 Task: Apply theme paperback in current slide.
Action: Mouse moved to (380, 77)
Screenshot: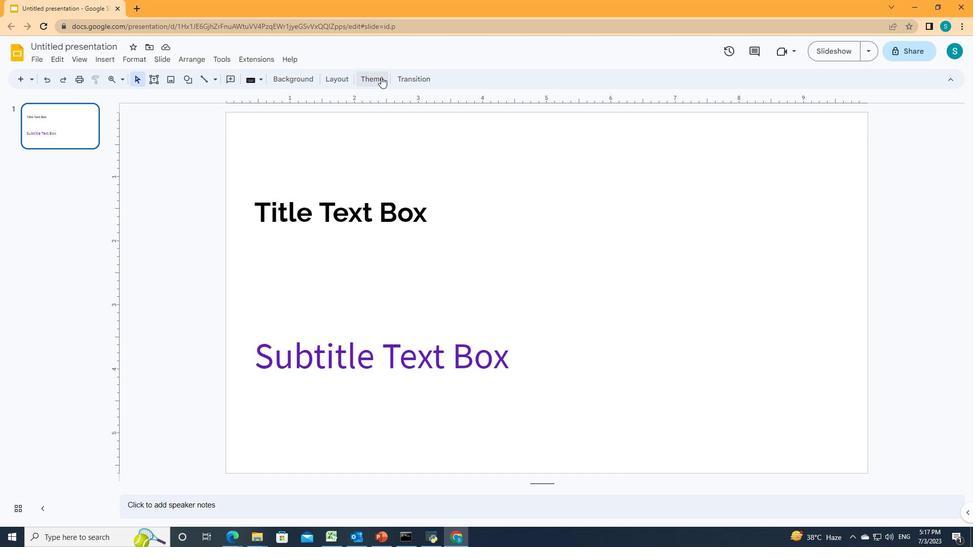 
Action: Mouse pressed left at (380, 77)
Screenshot: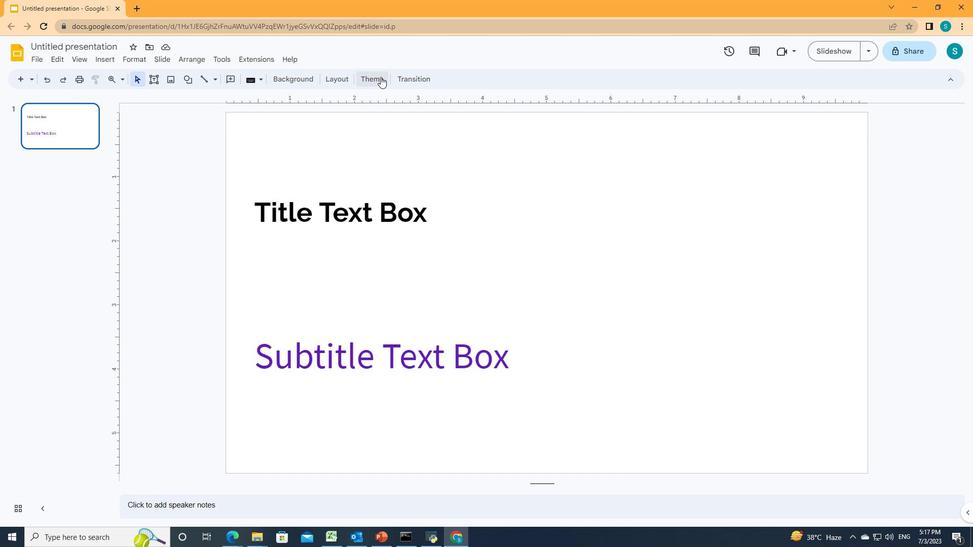 
Action: Mouse moved to (878, 184)
Screenshot: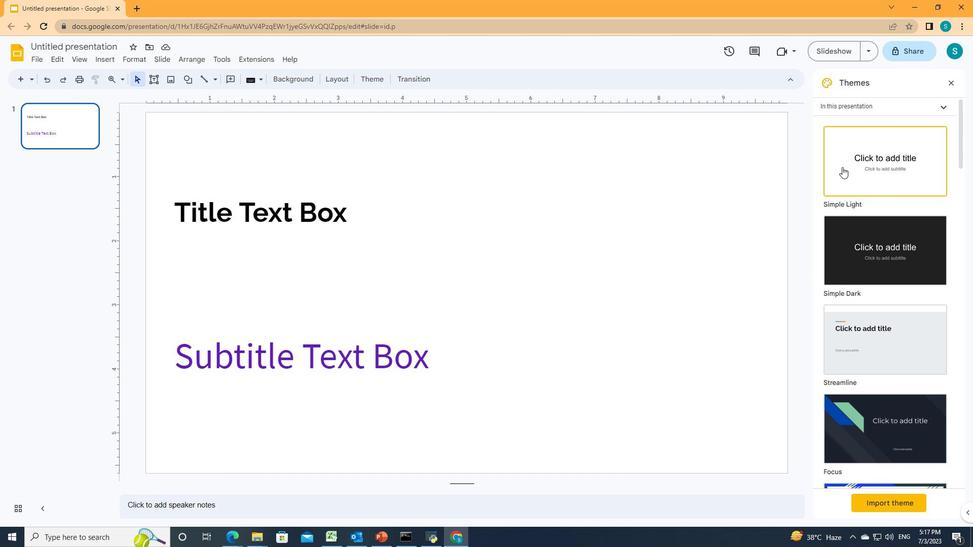 
Action: Mouse scrolled (878, 183) with delta (0, 0)
Screenshot: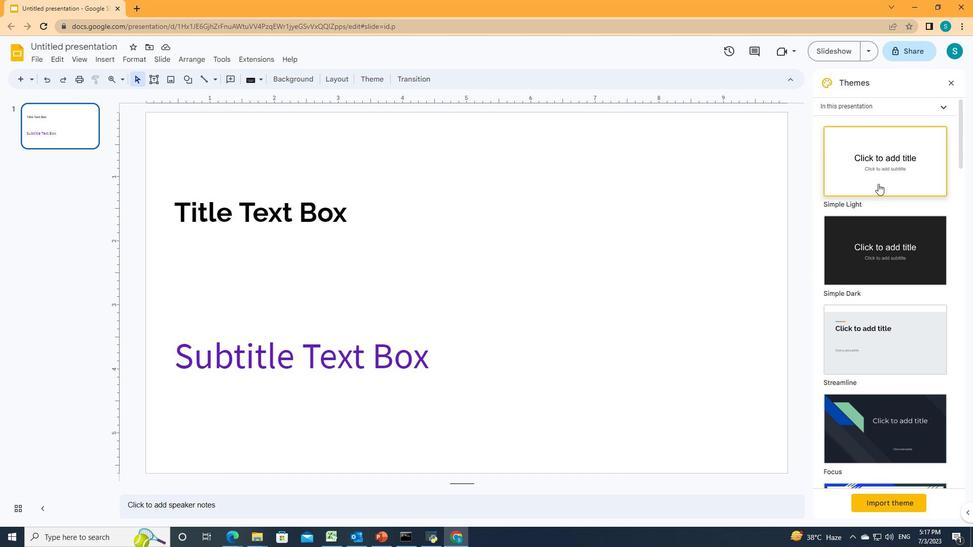 
Action: Mouse scrolled (878, 183) with delta (0, 0)
Screenshot: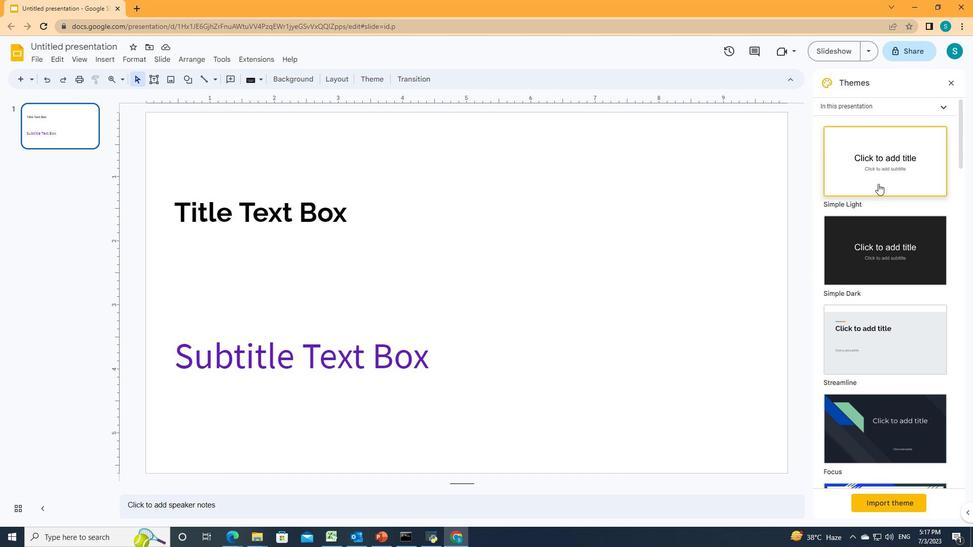 
Action: Mouse scrolled (878, 183) with delta (0, 0)
Screenshot: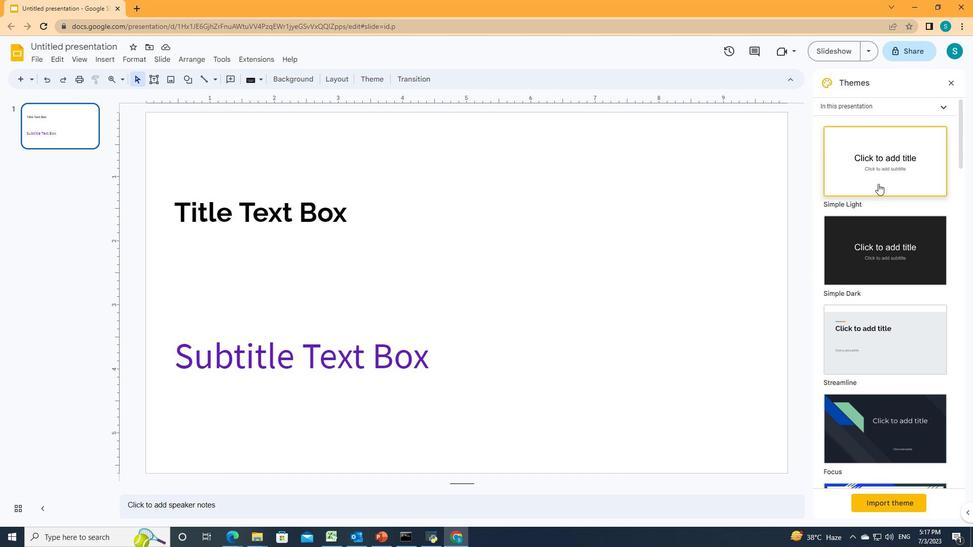 
Action: Mouse scrolled (878, 183) with delta (0, 0)
Screenshot: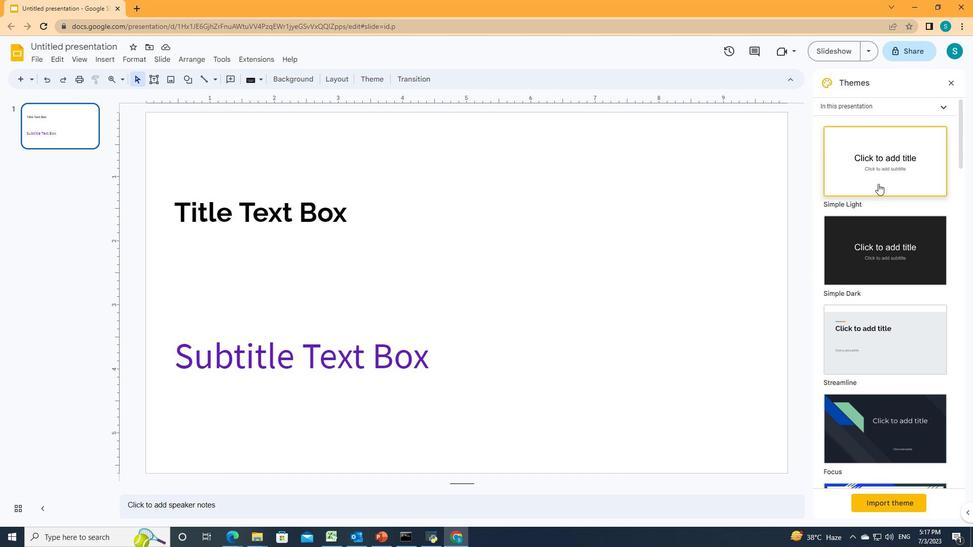 
Action: Mouse scrolled (878, 183) with delta (0, 0)
Screenshot: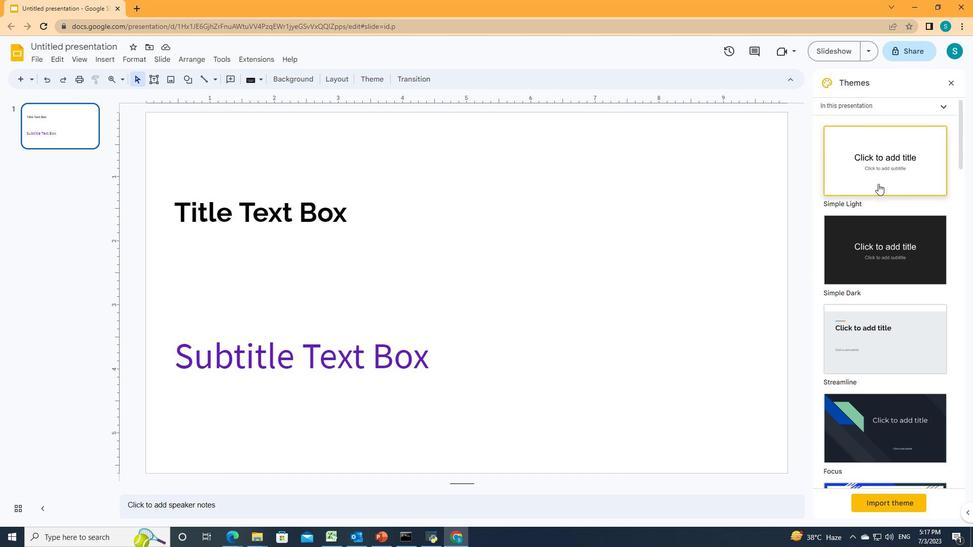 
Action: Mouse scrolled (878, 183) with delta (0, 0)
Screenshot: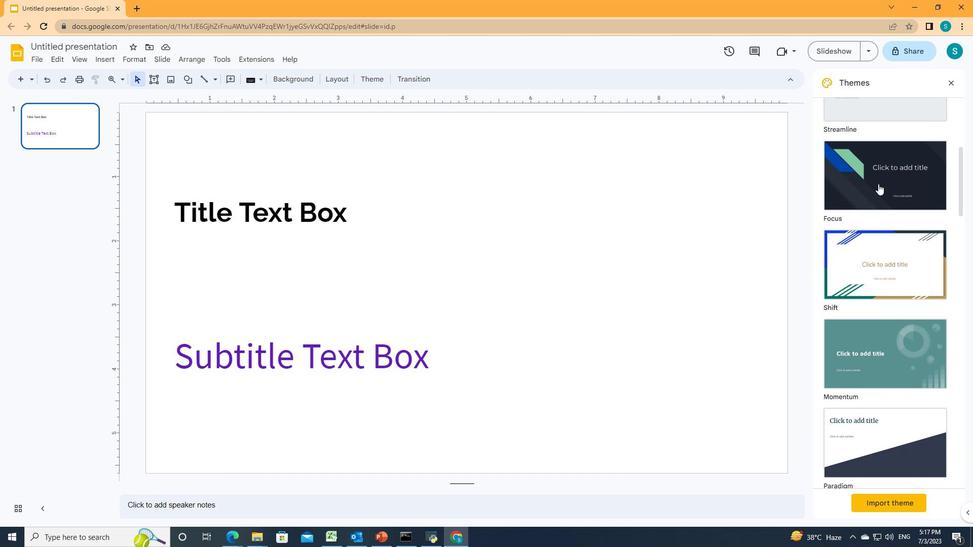 
Action: Mouse scrolled (878, 183) with delta (0, 0)
Screenshot: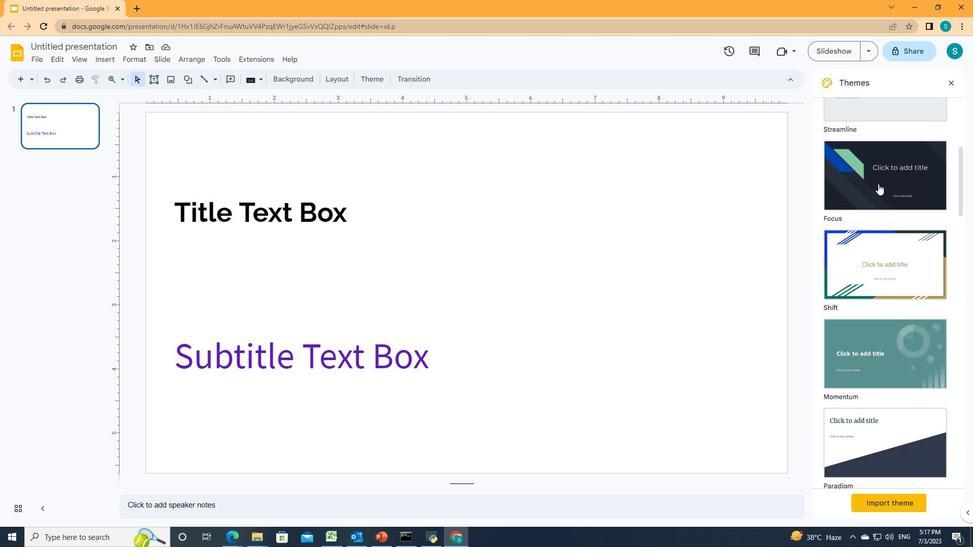 
Action: Mouse scrolled (878, 183) with delta (0, 0)
Screenshot: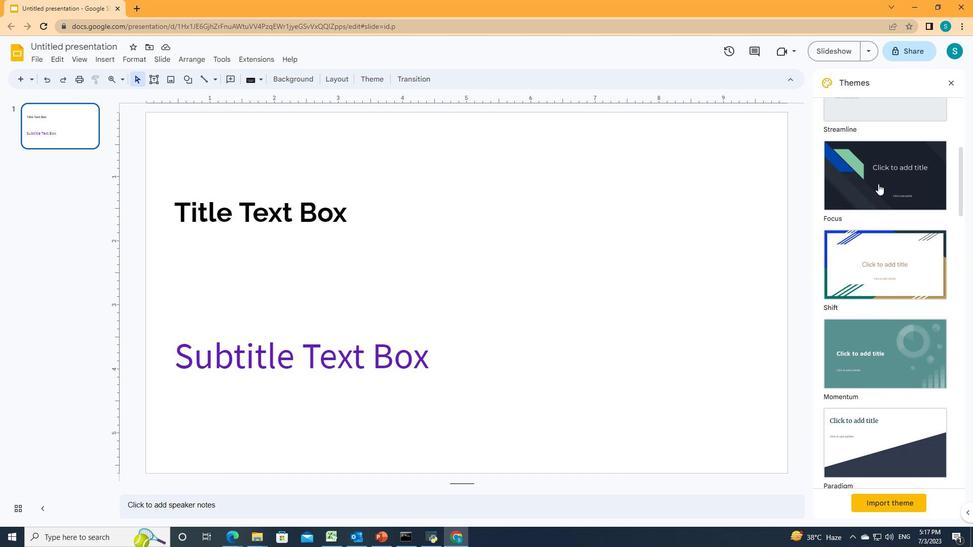 
Action: Mouse scrolled (878, 183) with delta (0, 0)
Screenshot: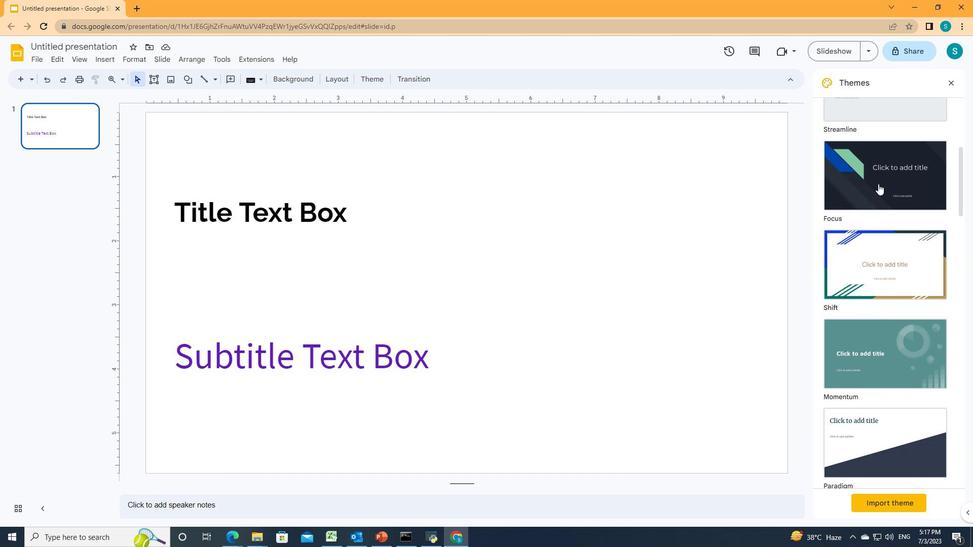 
Action: Mouse scrolled (878, 183) with delta (0, 0)
Screenshot: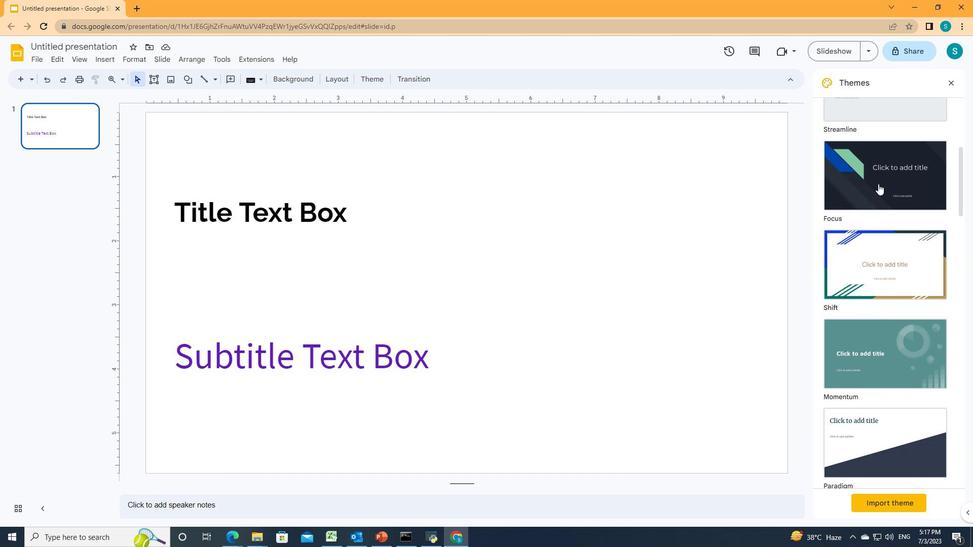 
Action: Mouse scrolled (878, 183) with delta (0, 0)
Screenshot: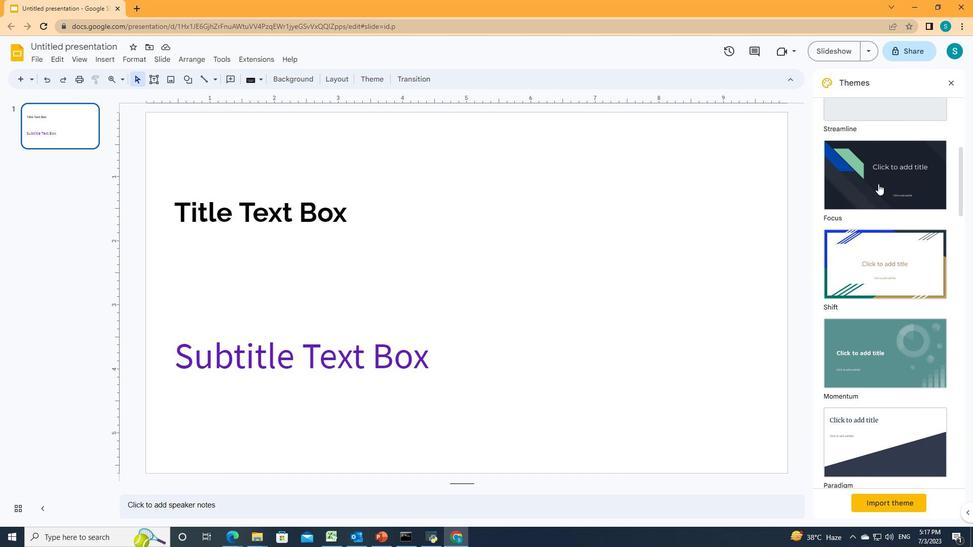 
Action: Mouse scrolled (878, 183) with delta (0, 0)
Screenshot: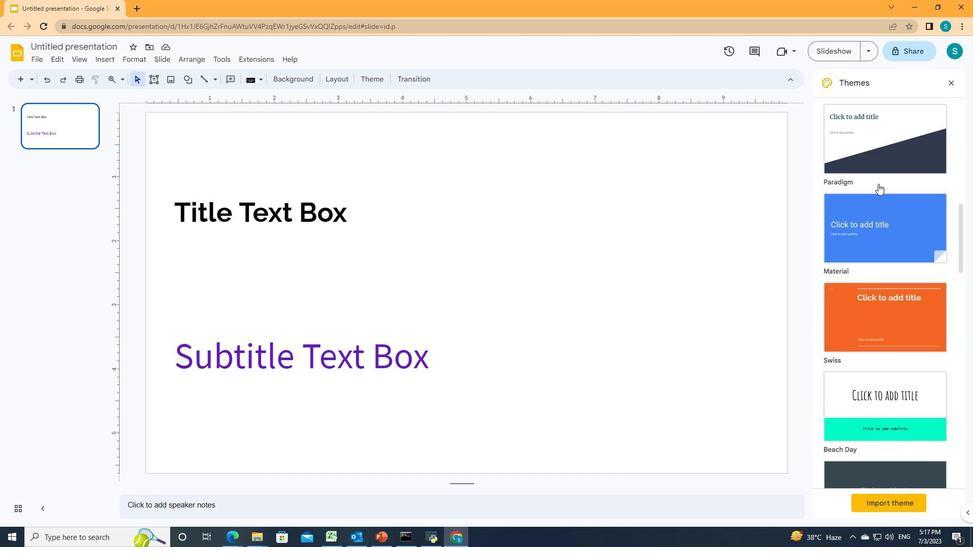 
Action: Mouse scrolled (878, 183) with delta (0, 0)
Screenshot: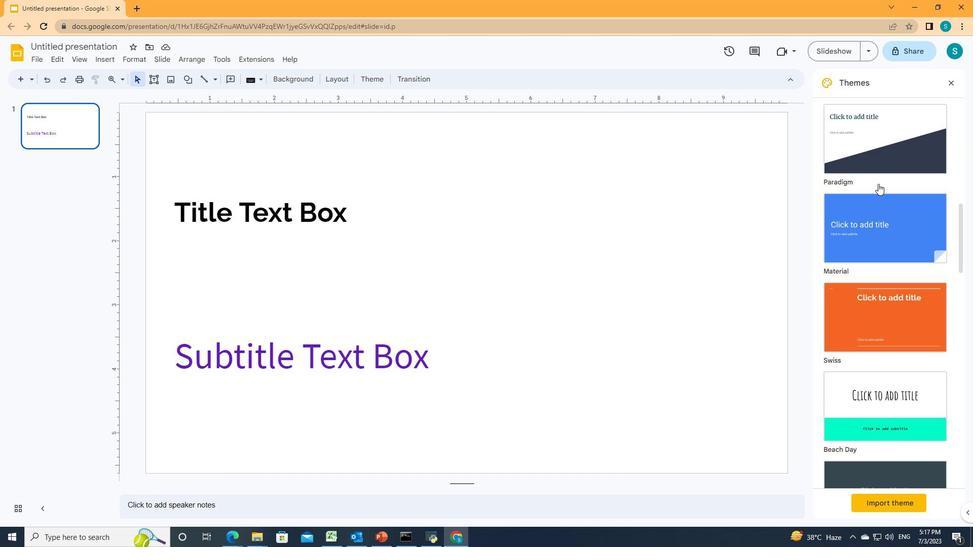 
Action: Mouse scrolled (878, 183) with delta (0, 0)
Screenshot: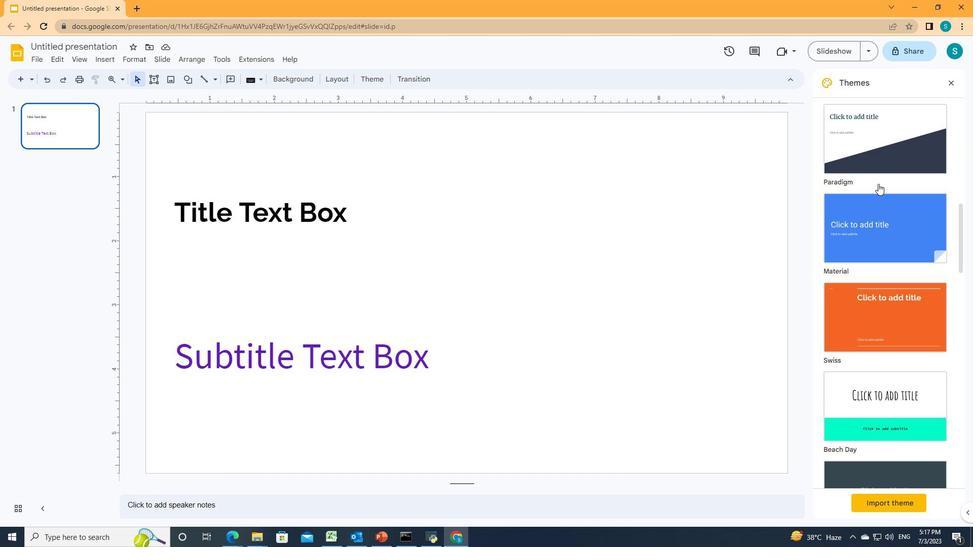 
Action: Mouse scrolled (878, 183) with delta (0, 0)
Screenshot: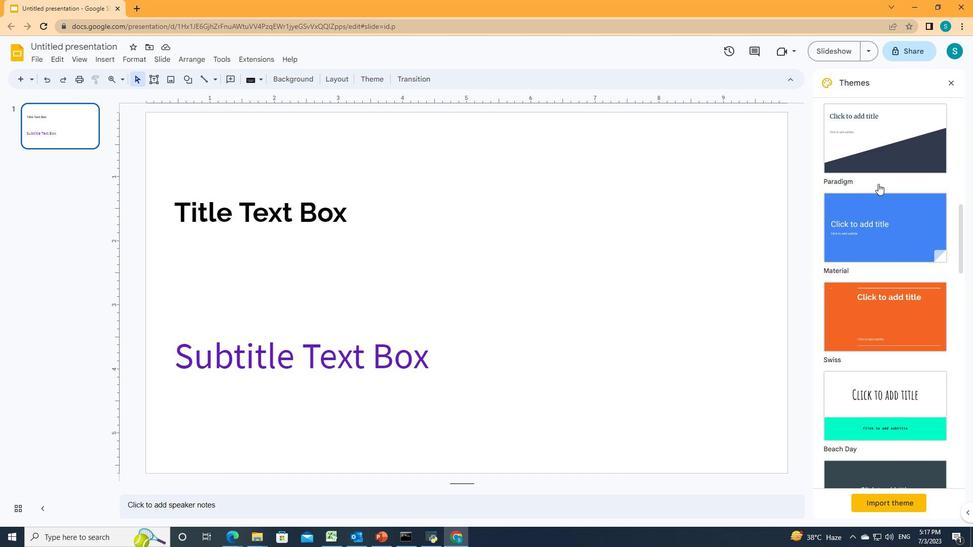 
Action: Mouse scrolled (878, 183) with delta (0, 0)
Screenshot: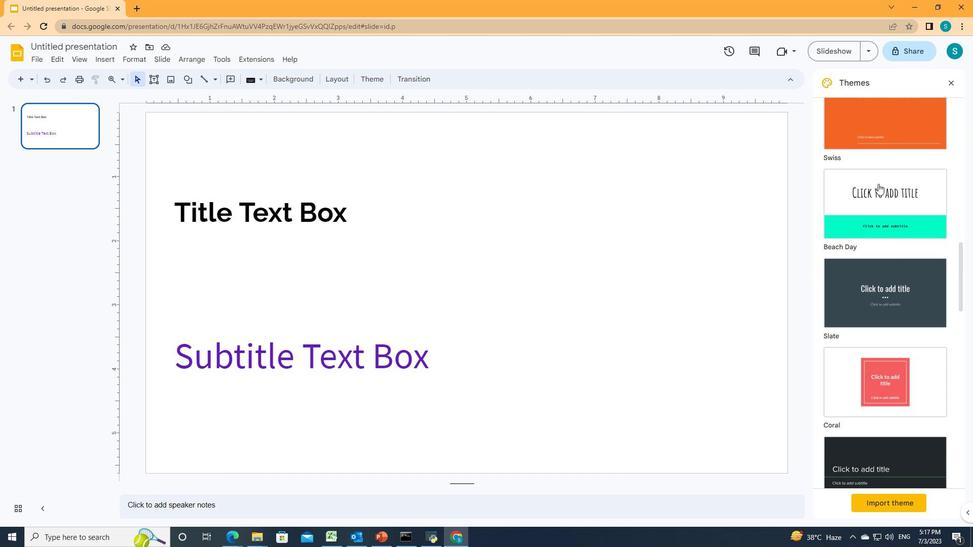 
Action: Mouse scrolled (878, 183) with delta (0, 0)
Screenshot: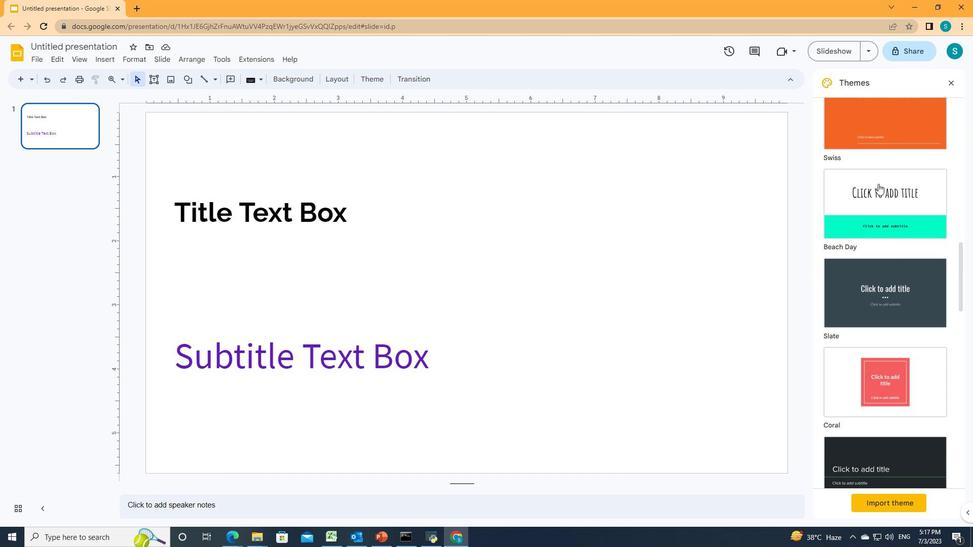 
Action: Mouse scrolled (878, 183) with delta (0, 0)
Screenshot: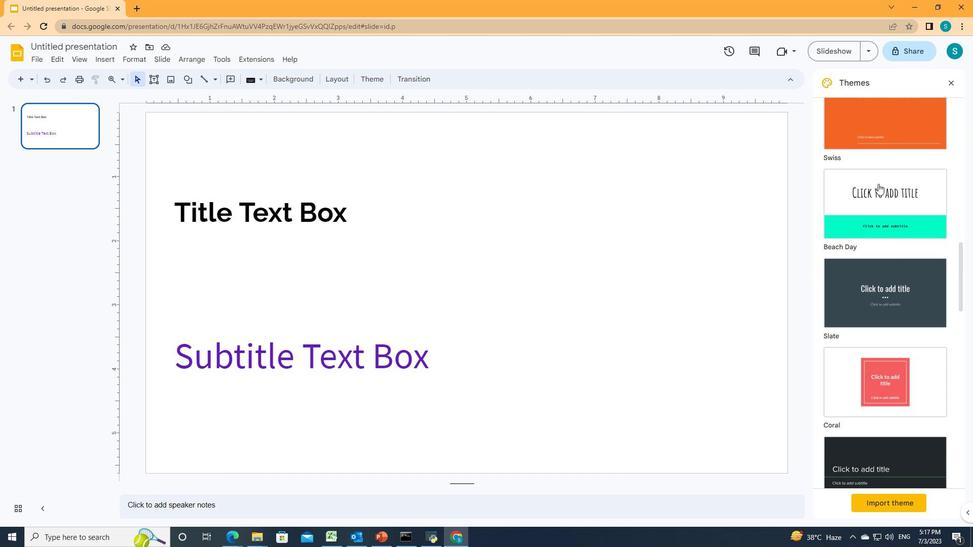 
Action: Mouse scrolled (878, 183) with delta (0, 0)
Screenshot: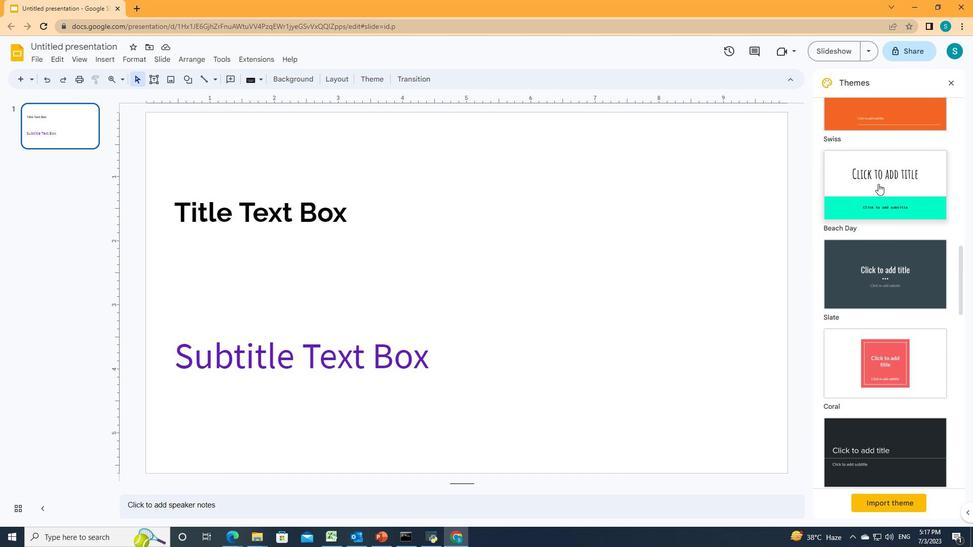 
Action: Mouse scrolled (878, 183) with delta (0, 0)
Screenshot: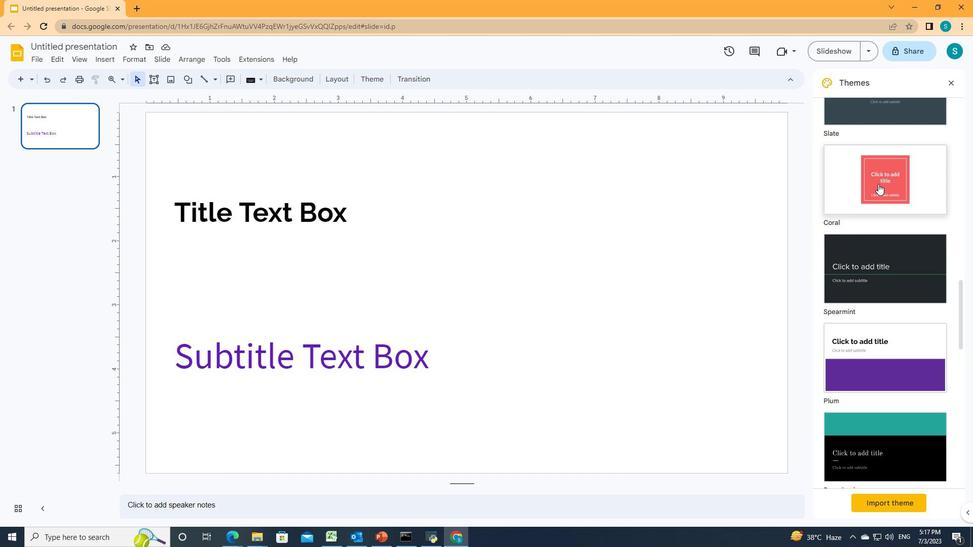 
Action: Mouse scrolled (878, 183) with delta (0, 0)
Screenshot: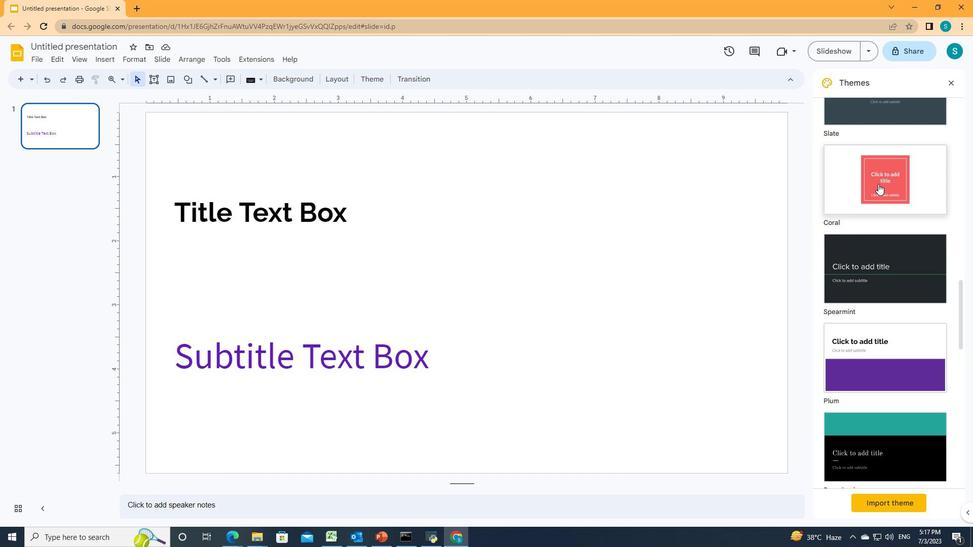 
Action: Mouse scrolled (878, 183) with delta (0, 0)
Screenshot: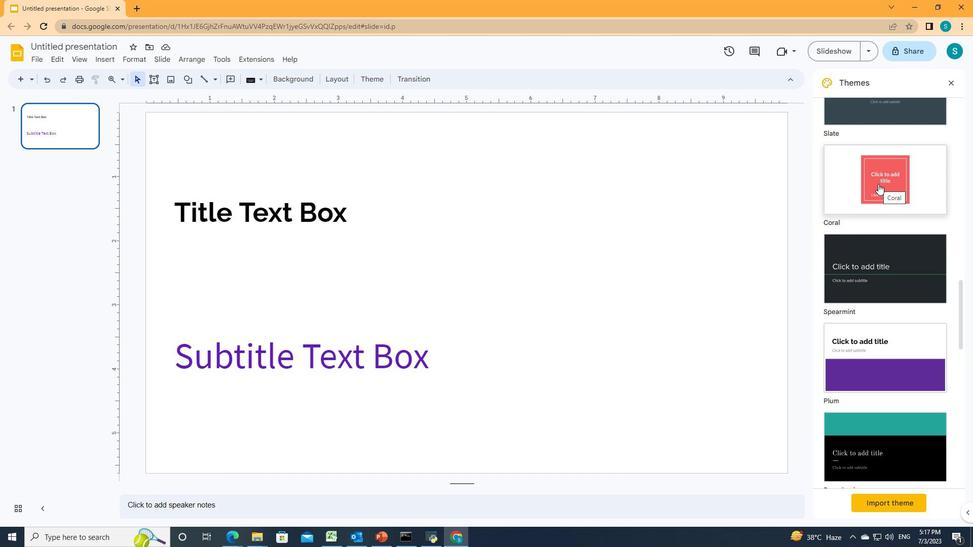 
Action: Mouse moved to (894, 295)
Screenshot: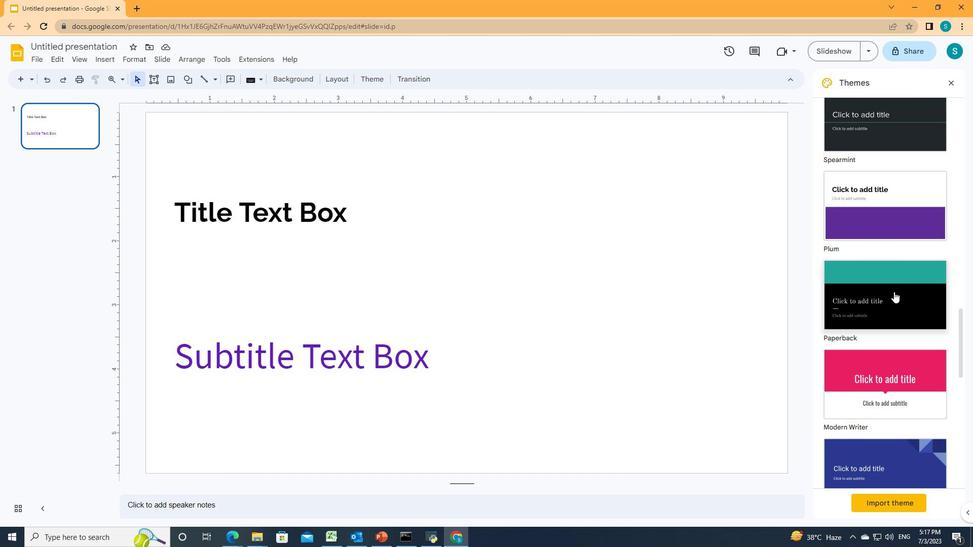 
Action: Mouse pressed left at (894, 295)
Screenshot: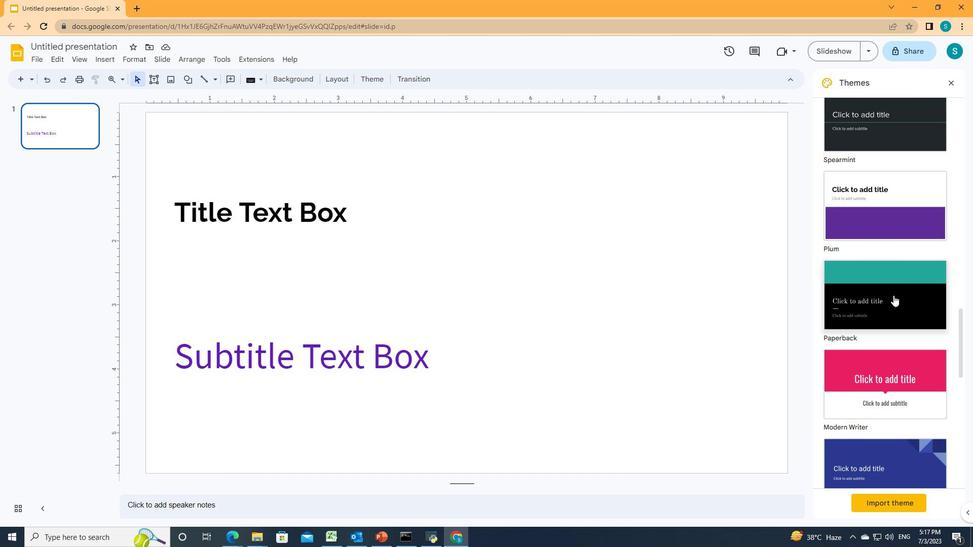 
Action: Mouse moved to (862, 296)
Screenshot: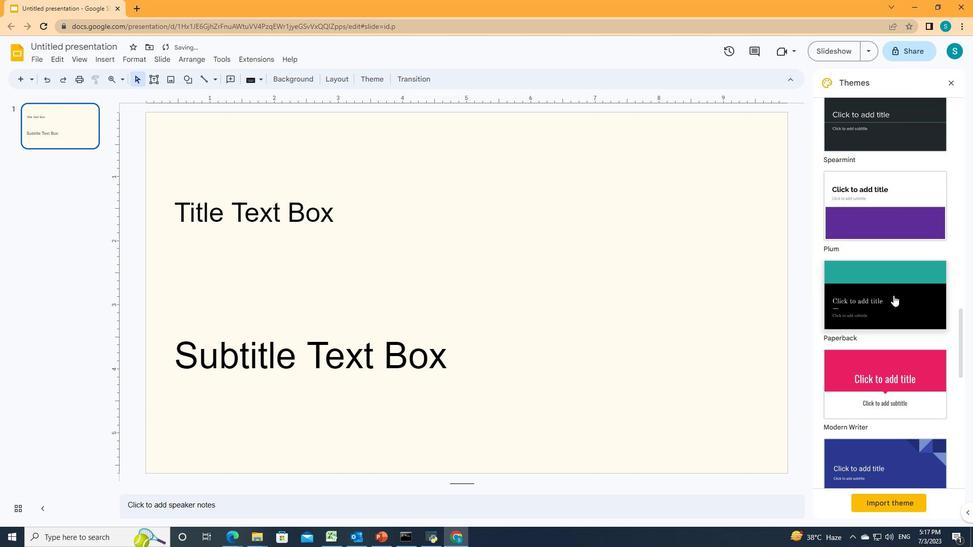 
